 Task: Log work in the project VantageTech for the issue 'Integrate a new augmented reality feature into an existing mobile application to enhance user experience and engagement' spent time as '4w 4d 21h 23m' and remaining time as '4w 3d 8h 44m' and add a flag. Now add the issue to the epic 'Web Application Security'.
Action: Mouse moved to (262, 72)
Screenshot: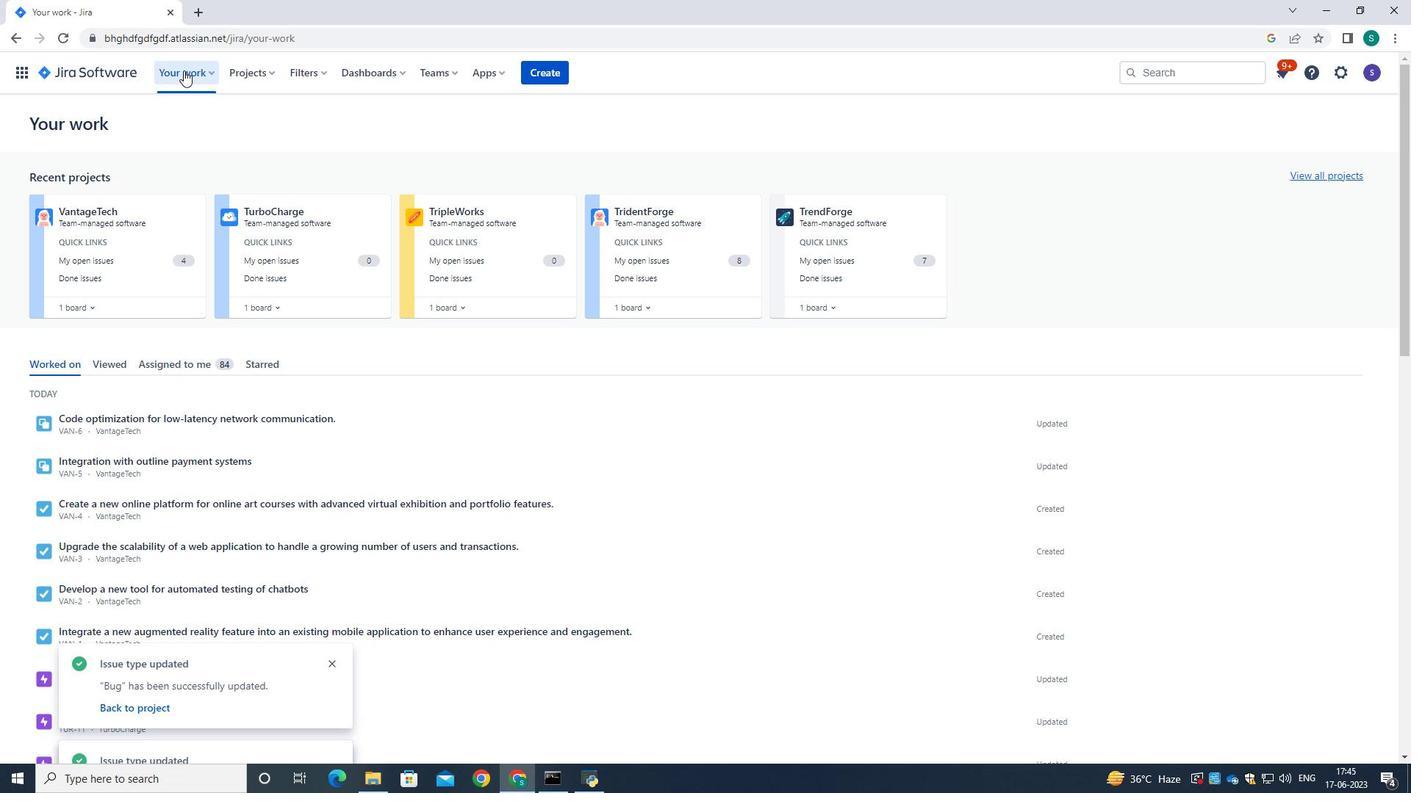 
Action: Mouse pressed left at (262, 72)
Screenshot: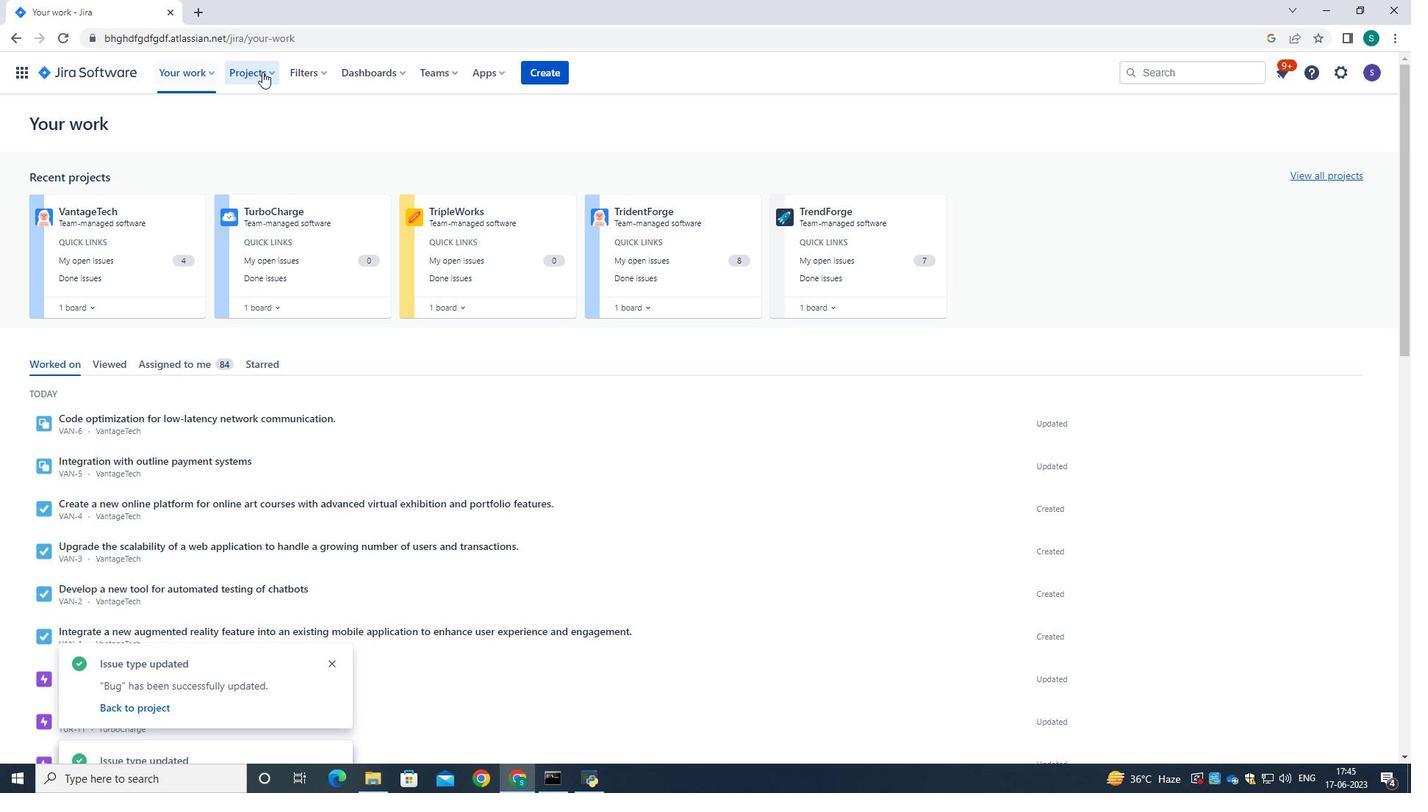
Action: Mouse moved to (279, 146)
Screenshot: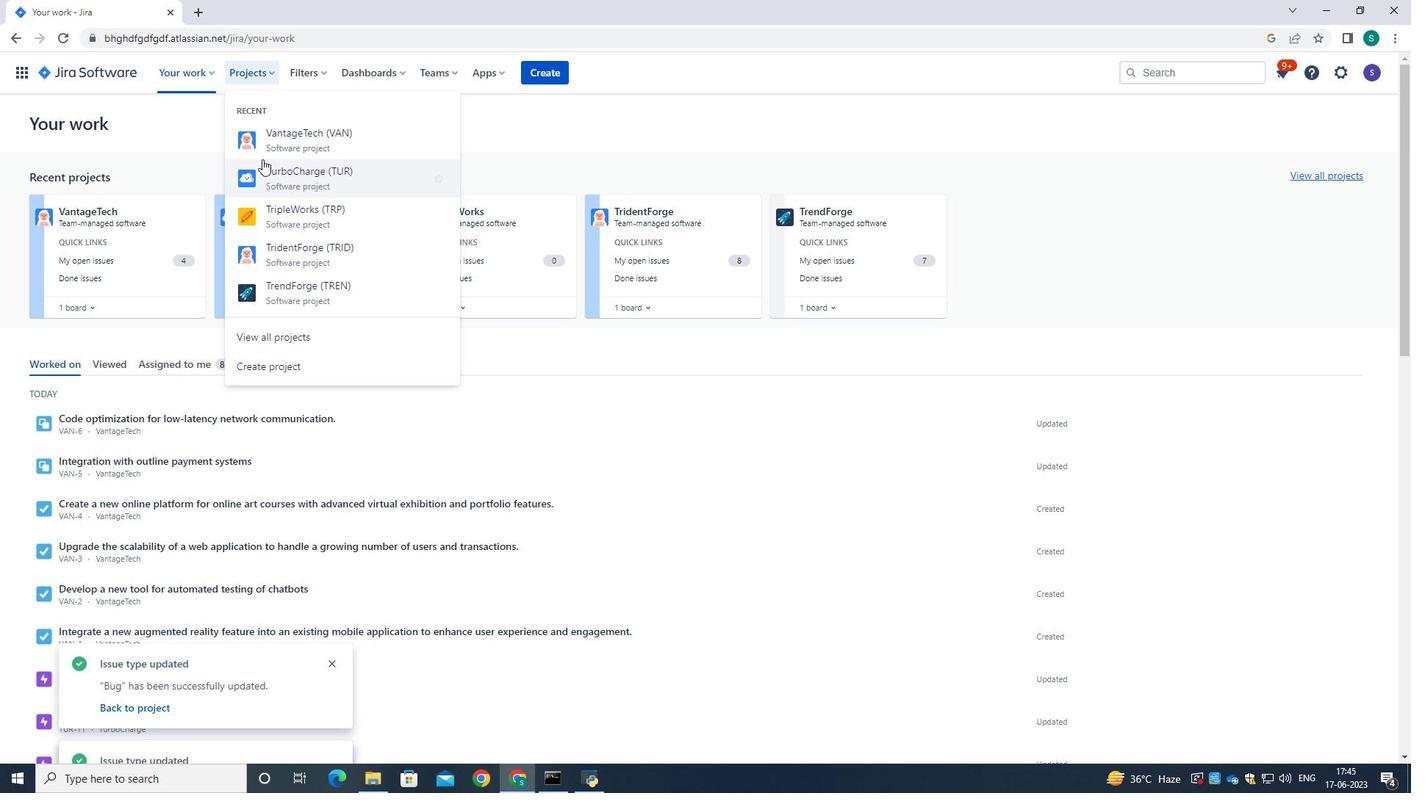 
Action: Mouse pressed left at (279, 146)
Screenshot: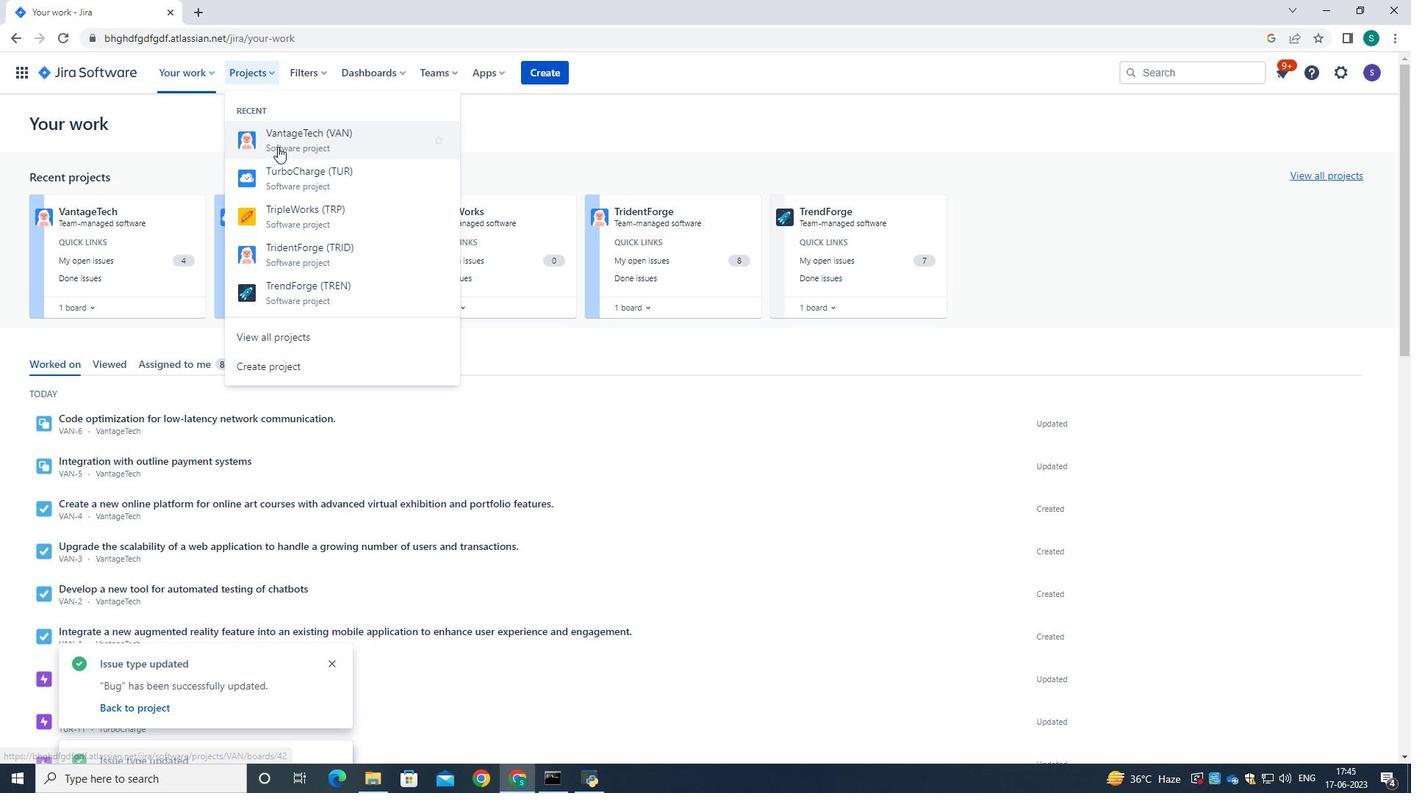 
Action: Mouse moved to (122, 220)
Screenshot: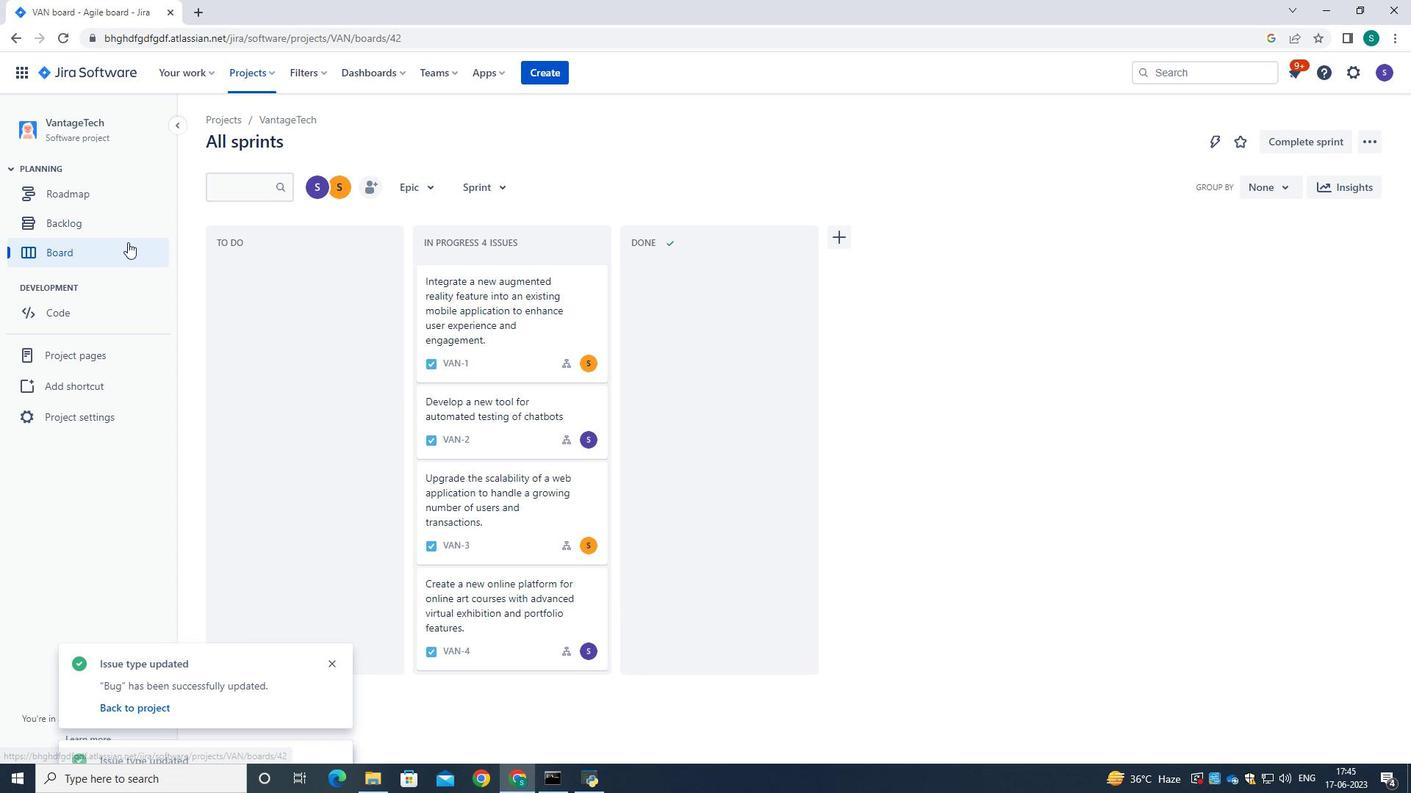 
Action: Mouse pressed left at (122, 220)
Screenshot: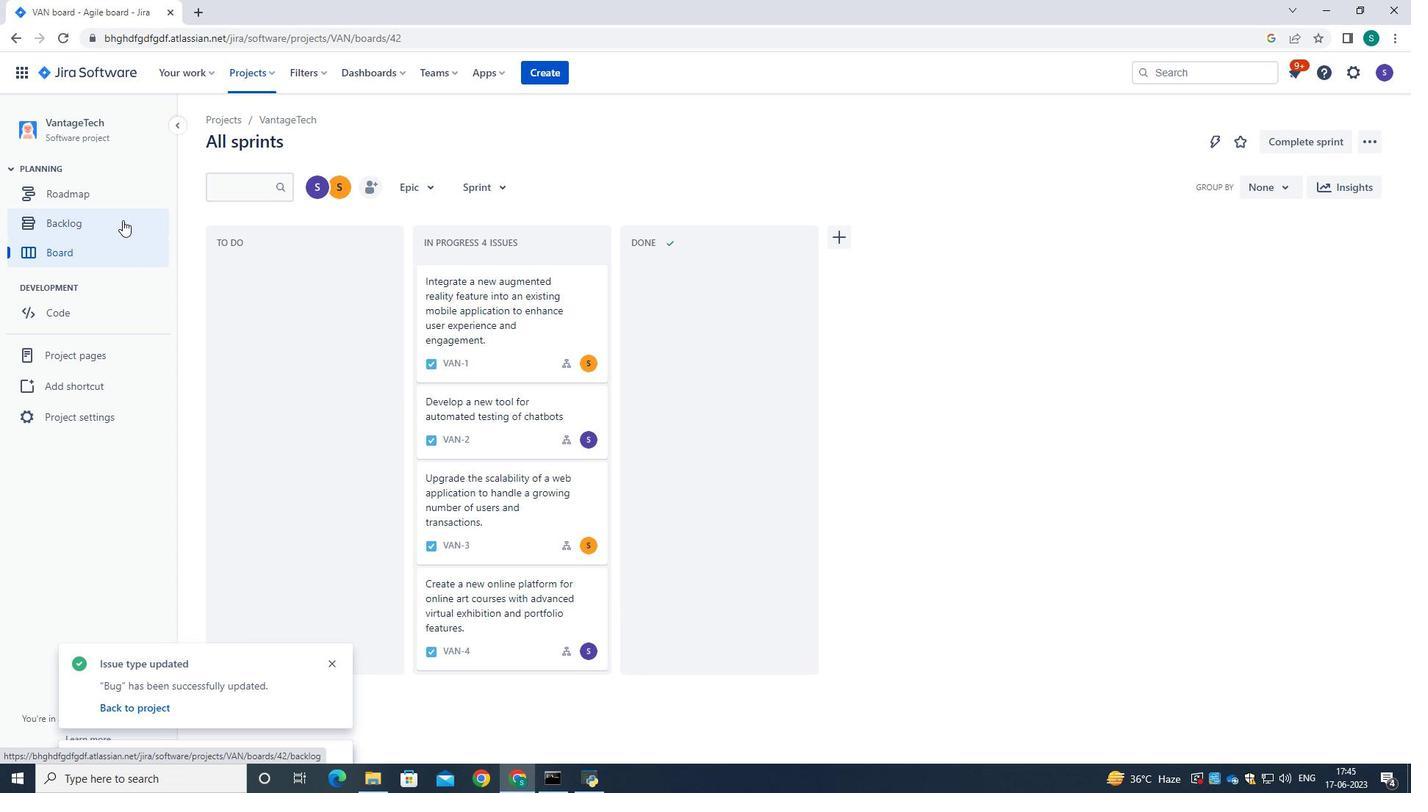
Action: Mouse moved to (555, 267)
Screenshot: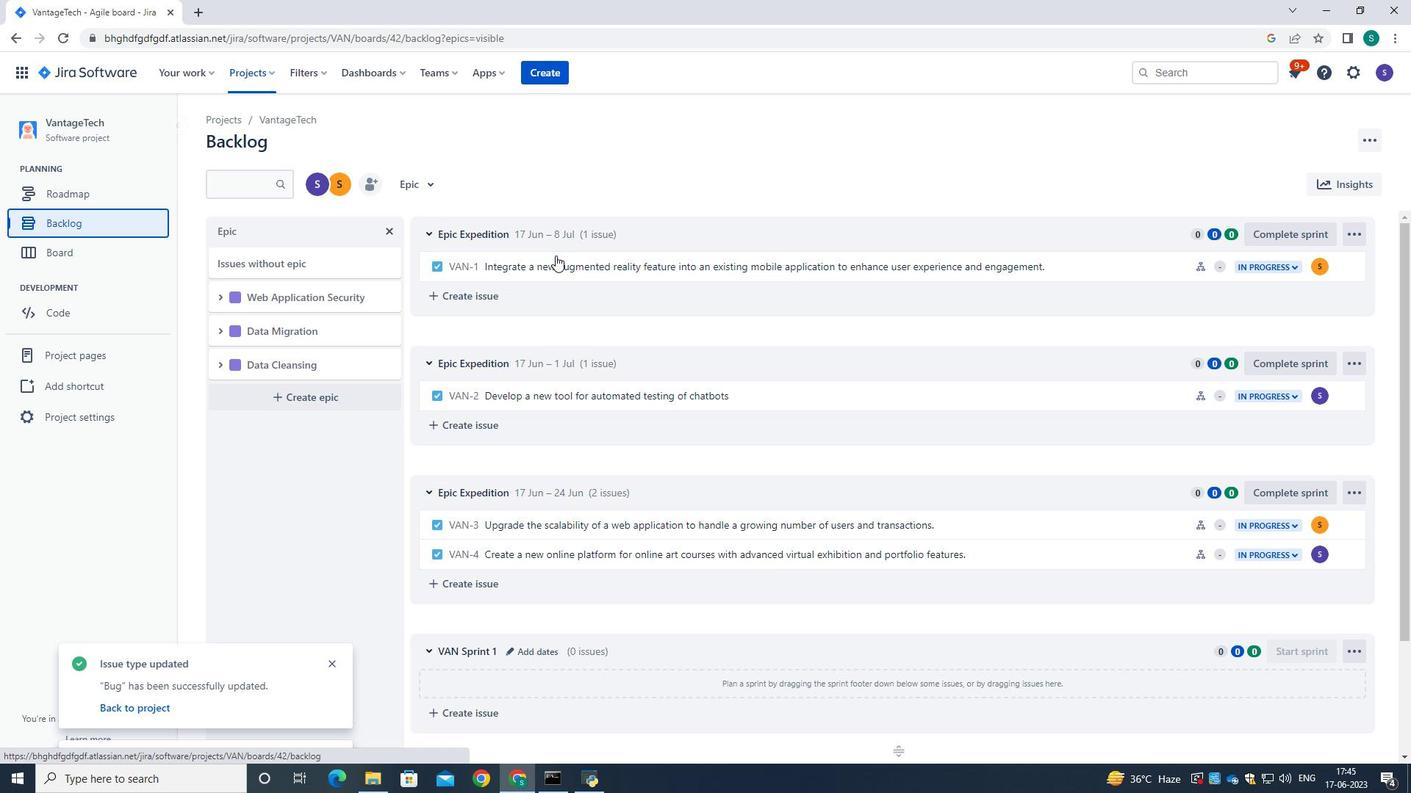 
Action: Mouse pressed left at (555, 267)
Screenshot: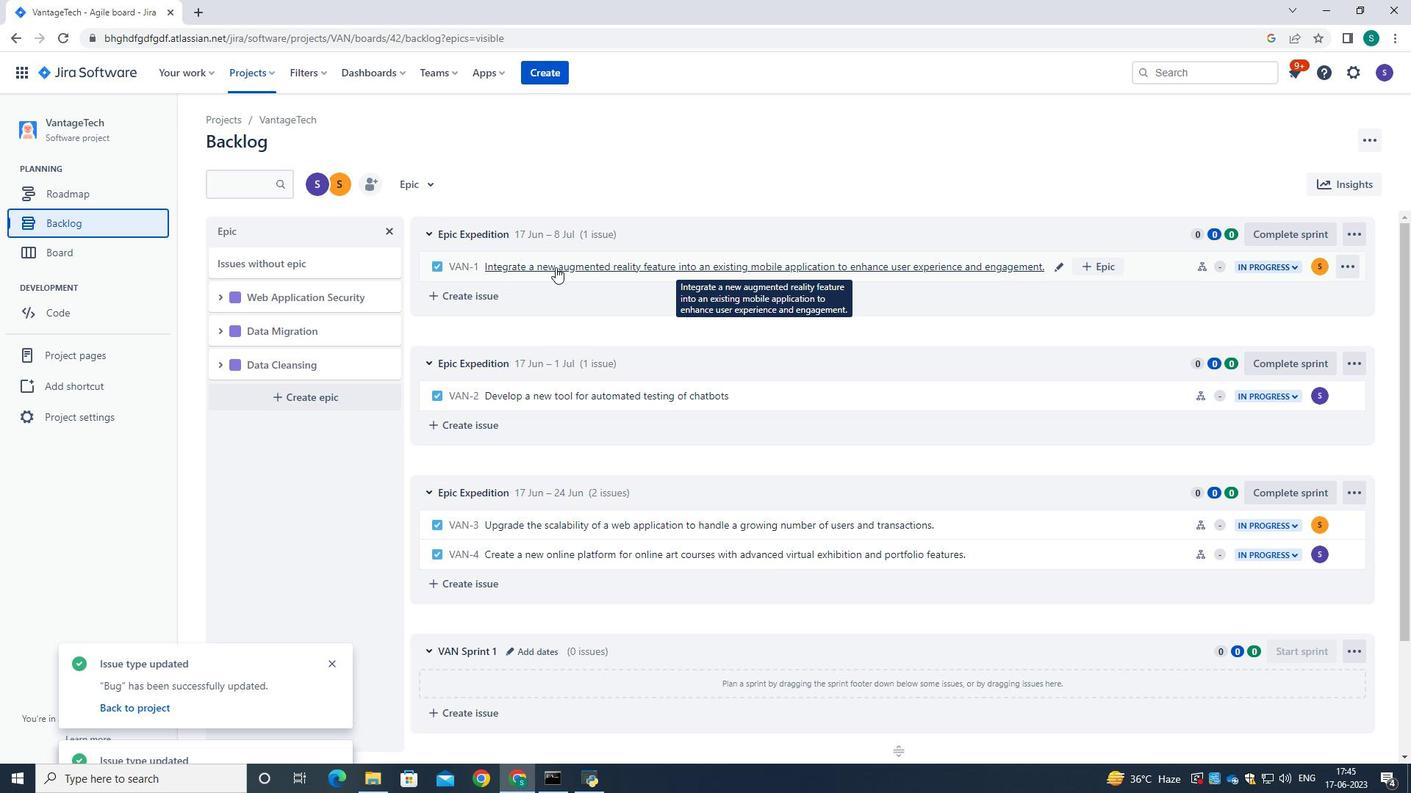 
Action: Mouse moved to (1356, 237)
Screenshot: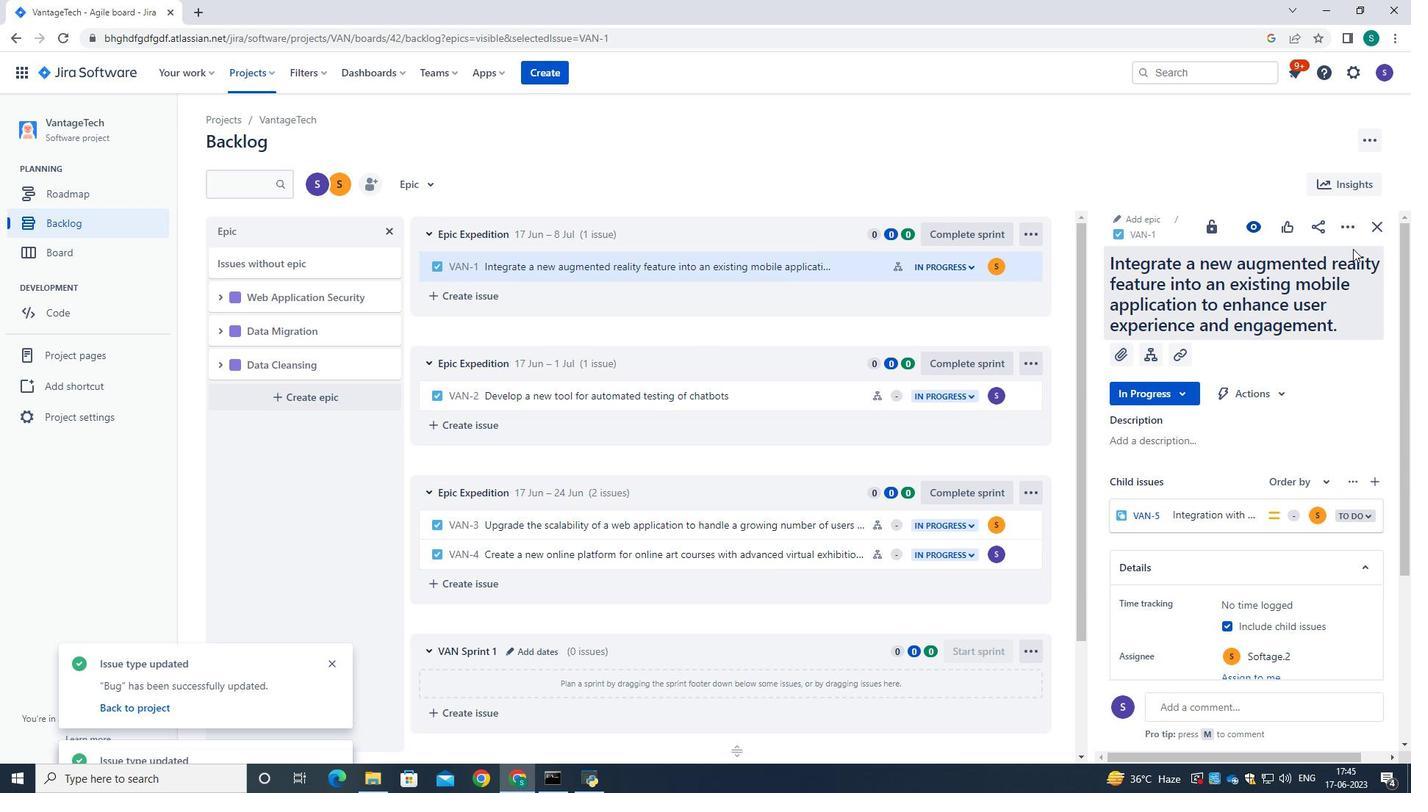 
Action: Mouse pressed left at (1356, 237)
Screenshot: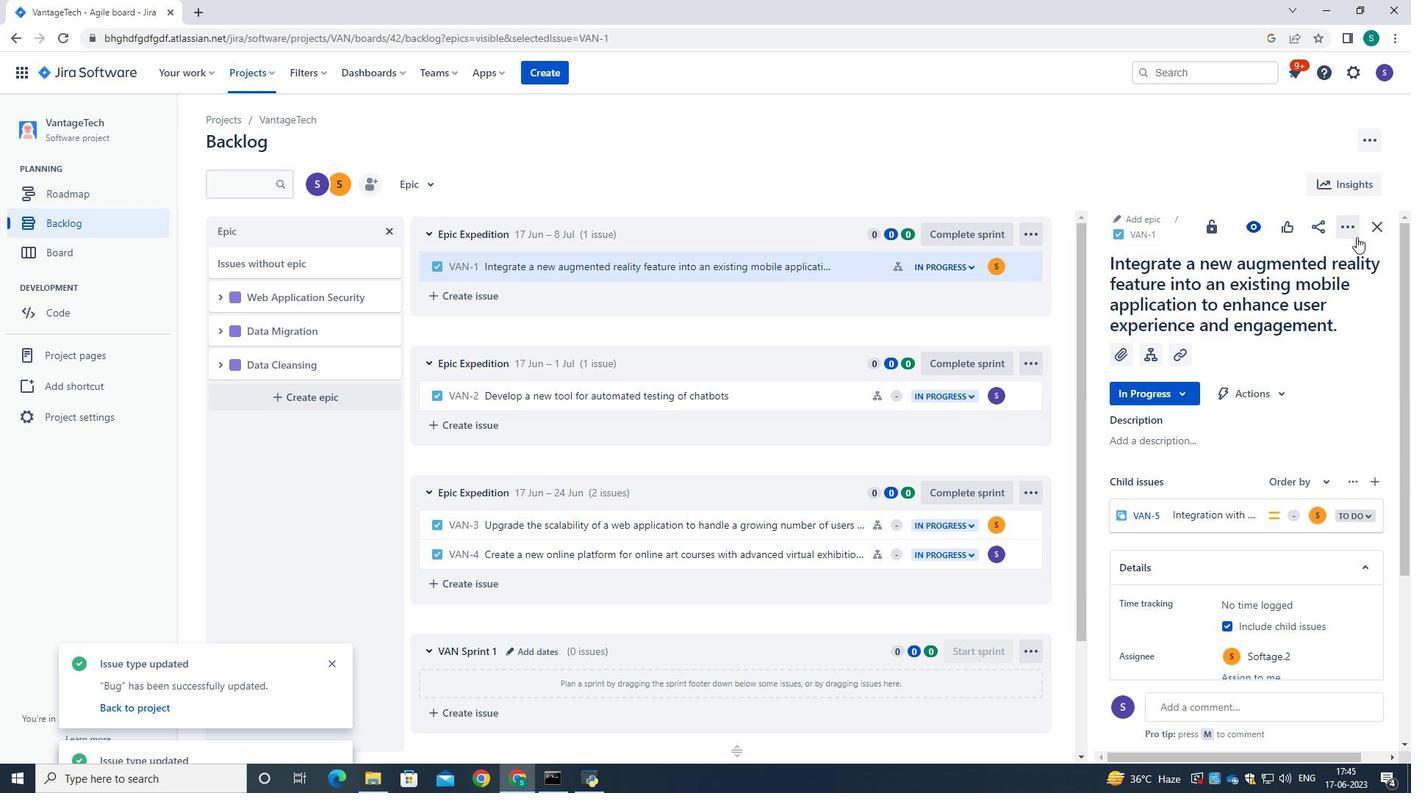 
Action: Mouse moved to (1307, 270)
Screenshot: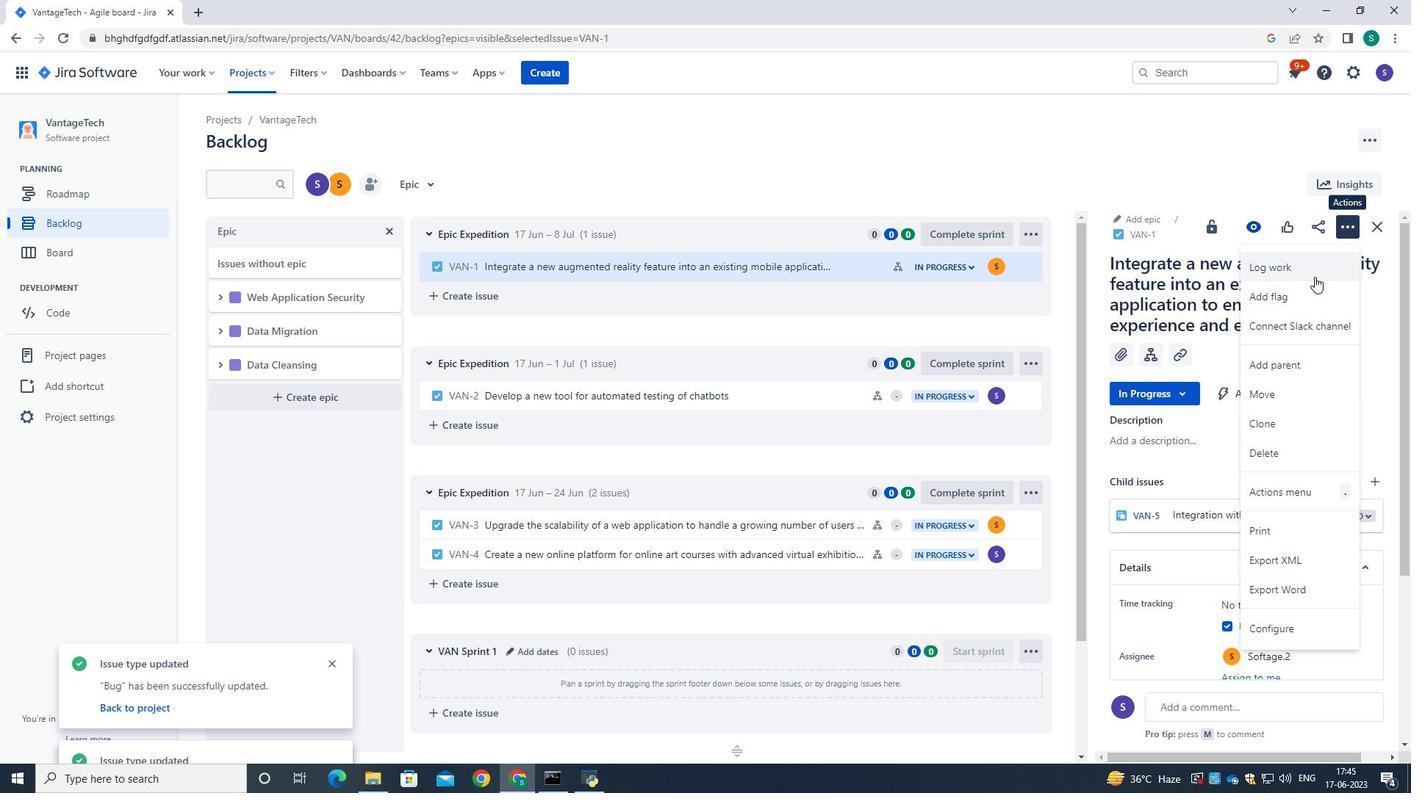 
Action: Mouse pressed left at (1307, 270)
Screenshot: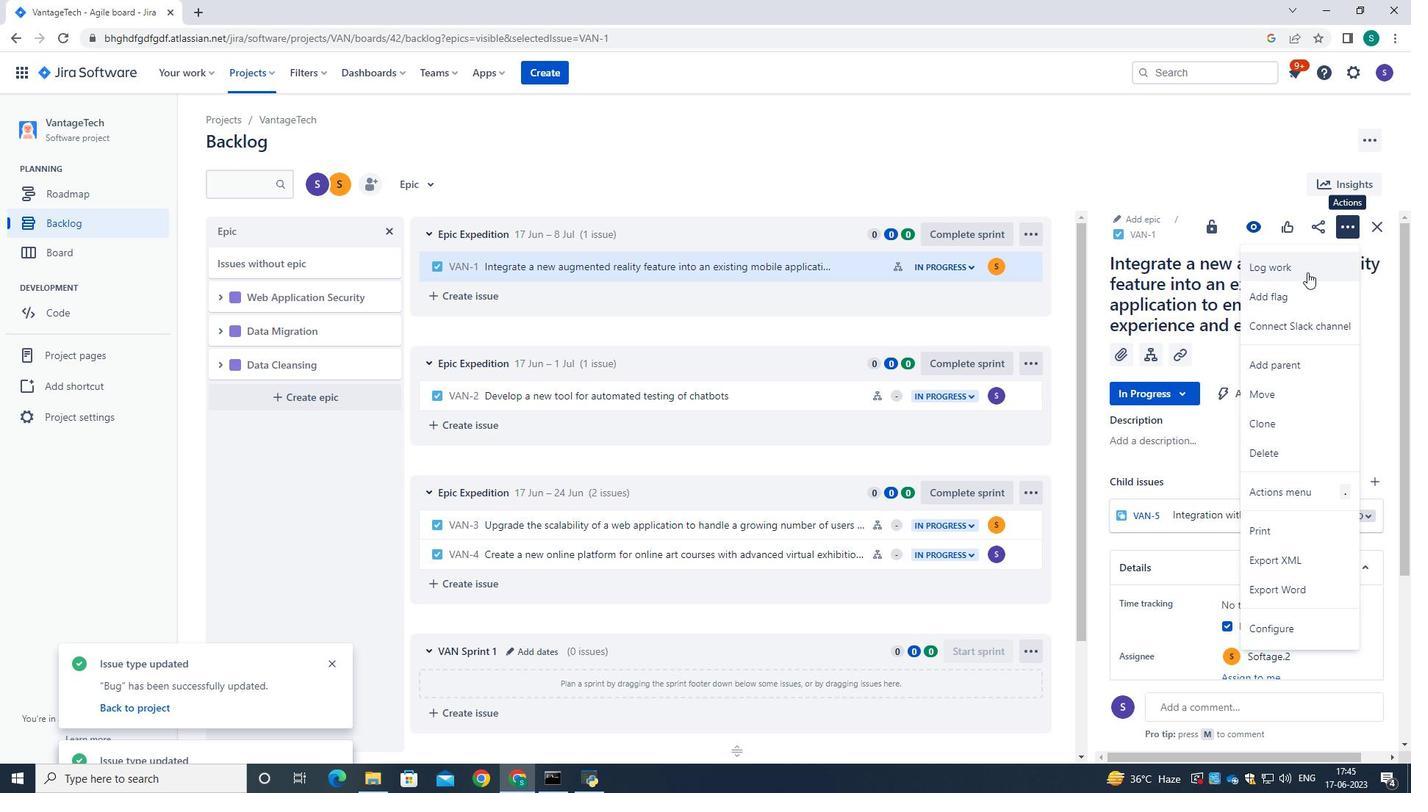 
Action: Mouse moved to (621, 220)
Screenshot: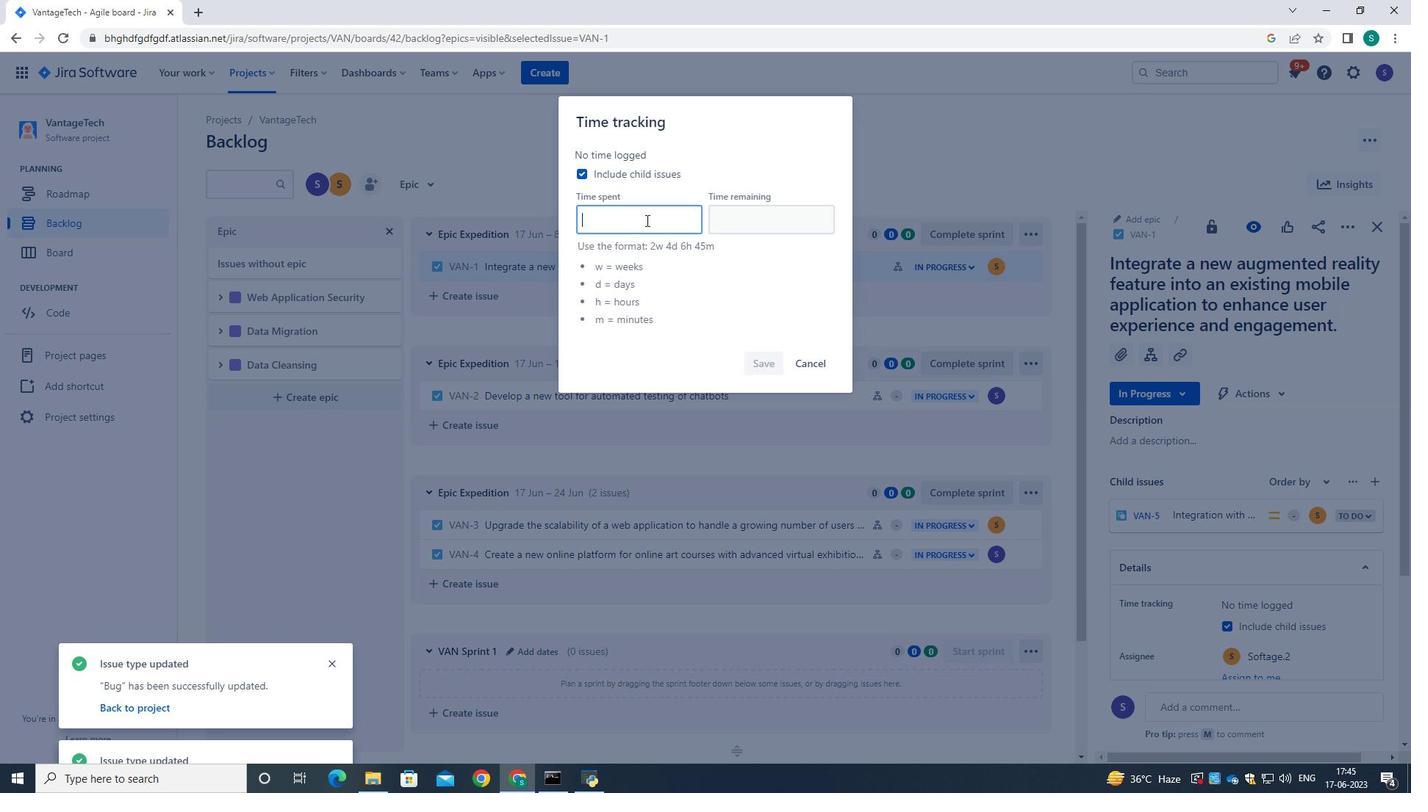 
Action: Mouse pressed left at (621, 220)
Screenshot: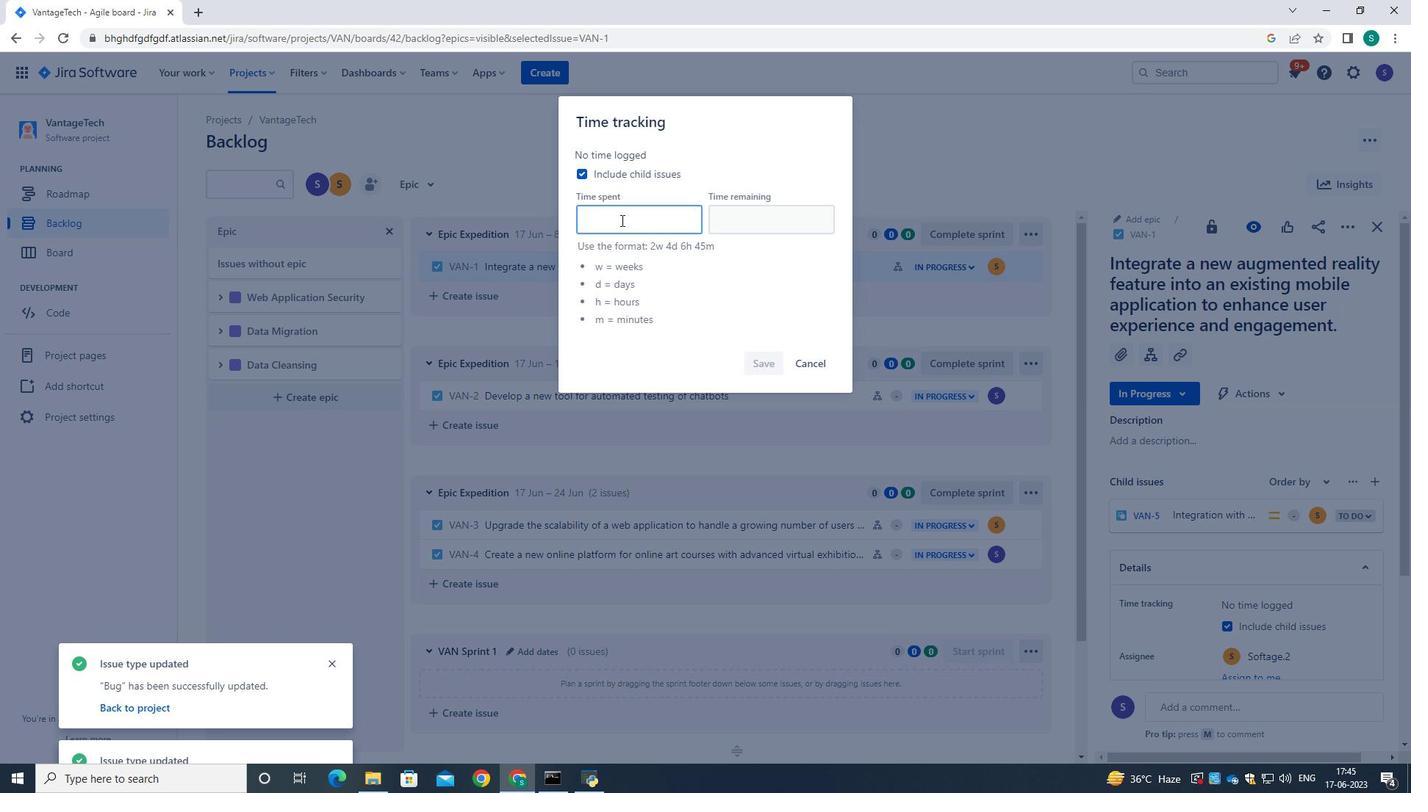 
Action: Key pressed 4w<Key.space>4d<Key.space>21h<Key.space>23m
Screenshot: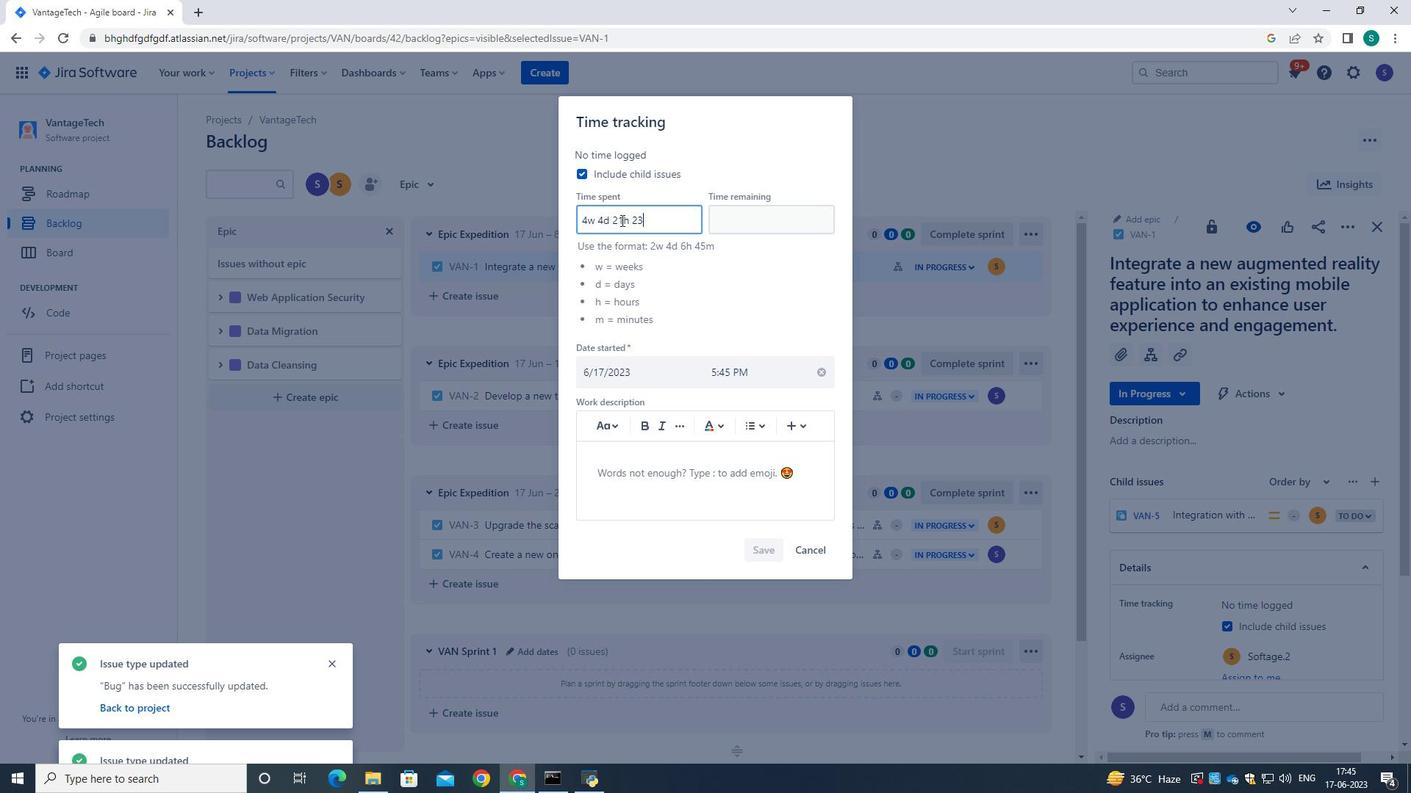 
Action: Mouse moved to (743, 219)
Screenshot: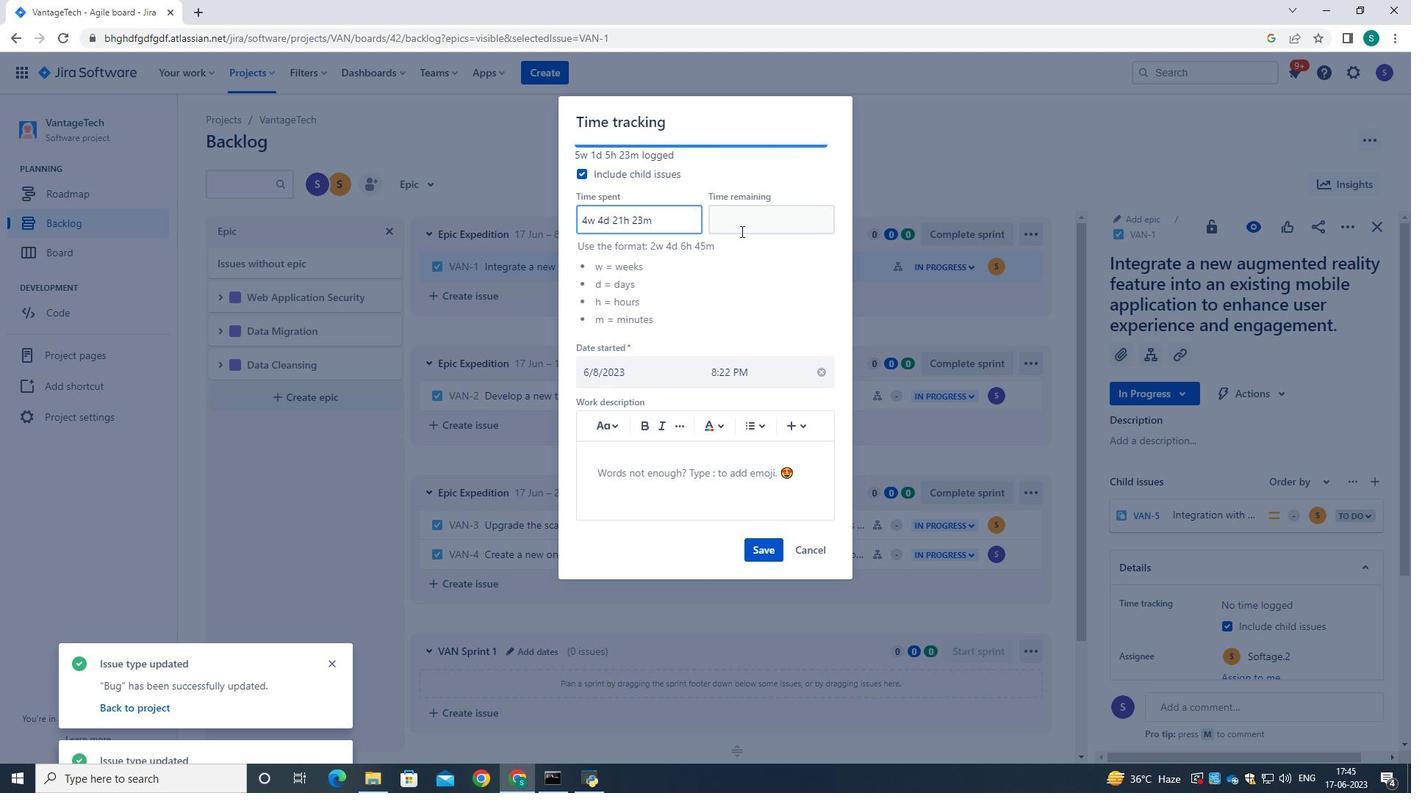 
Action: Mouse pressed left at (743, 219)
Screenshot: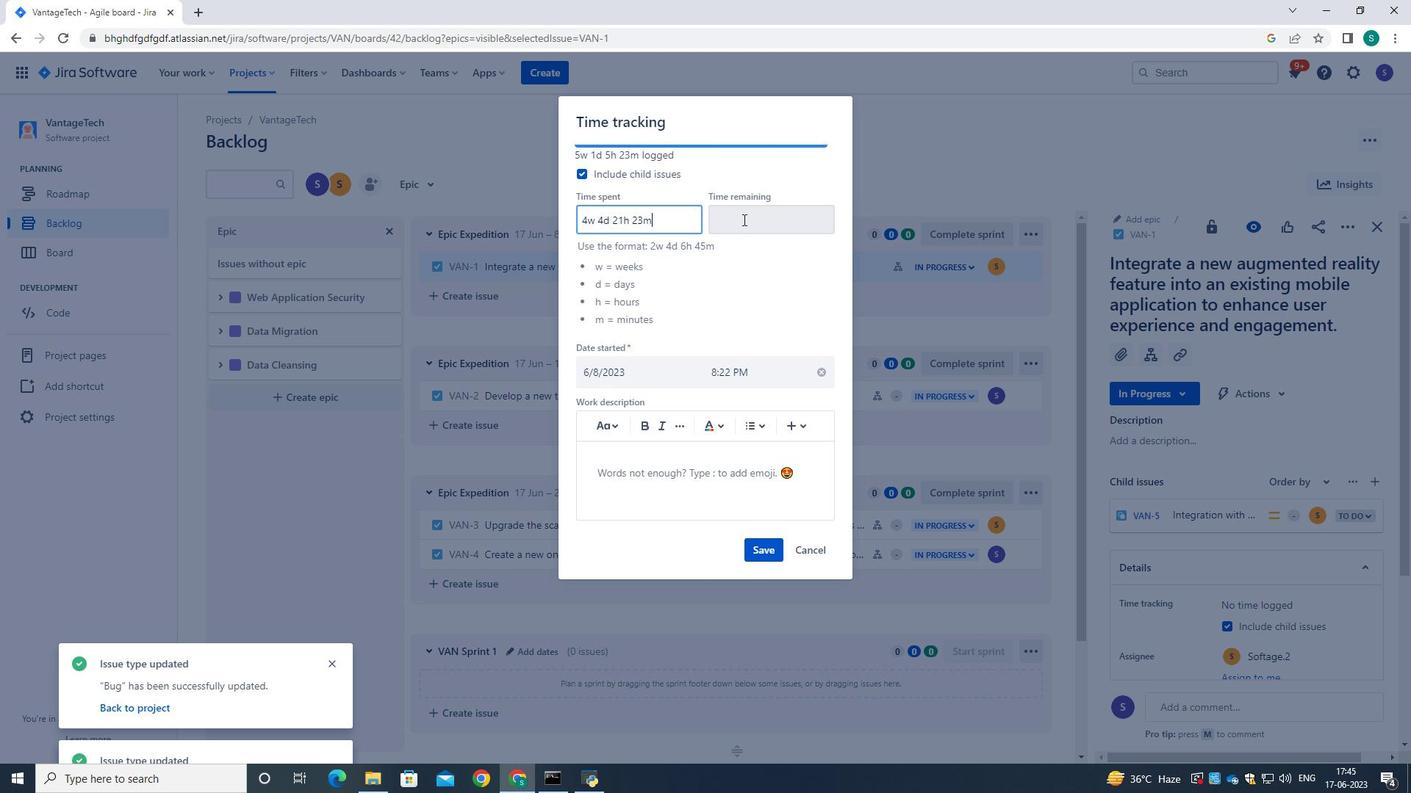 
Action: Key pressed 4w<Key.space>3d<Key.space>8h<Key.space>44m
Screenshot: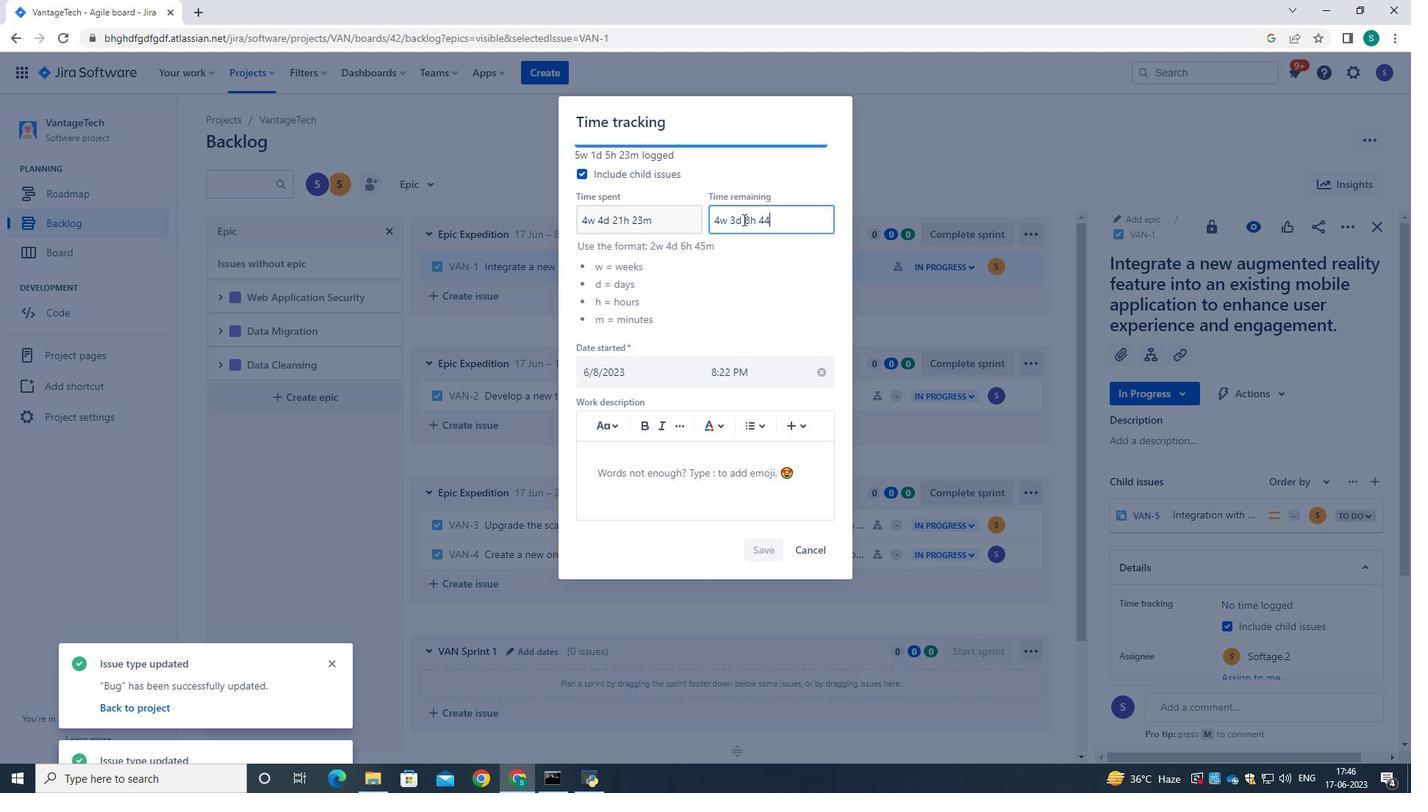 
Action: Mouse moved to (748, 553)
Screenshot: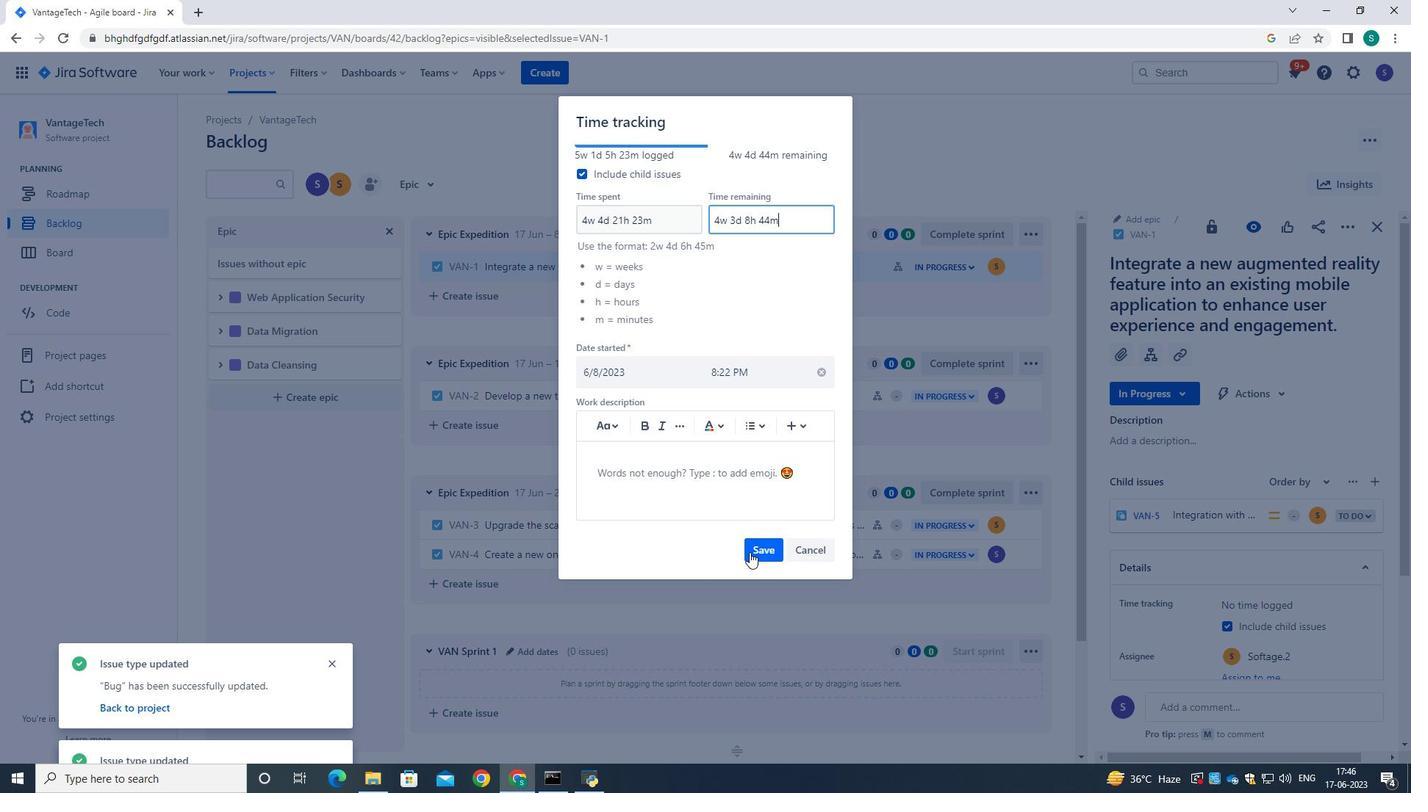 
Action: Mouse pressed left at (748, 553)
Screenshot: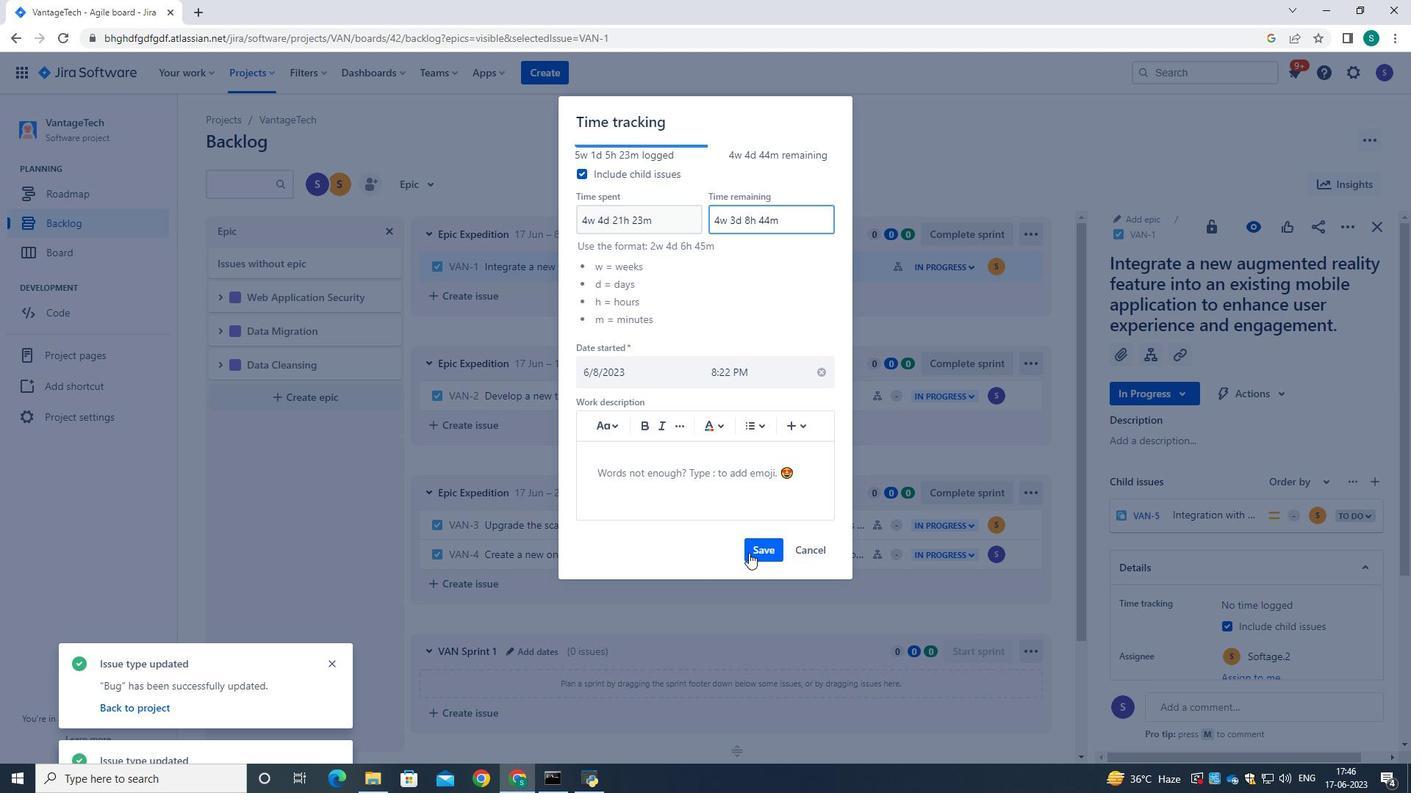 
Action: Mouse moved to (1355, 230)
Screenshot: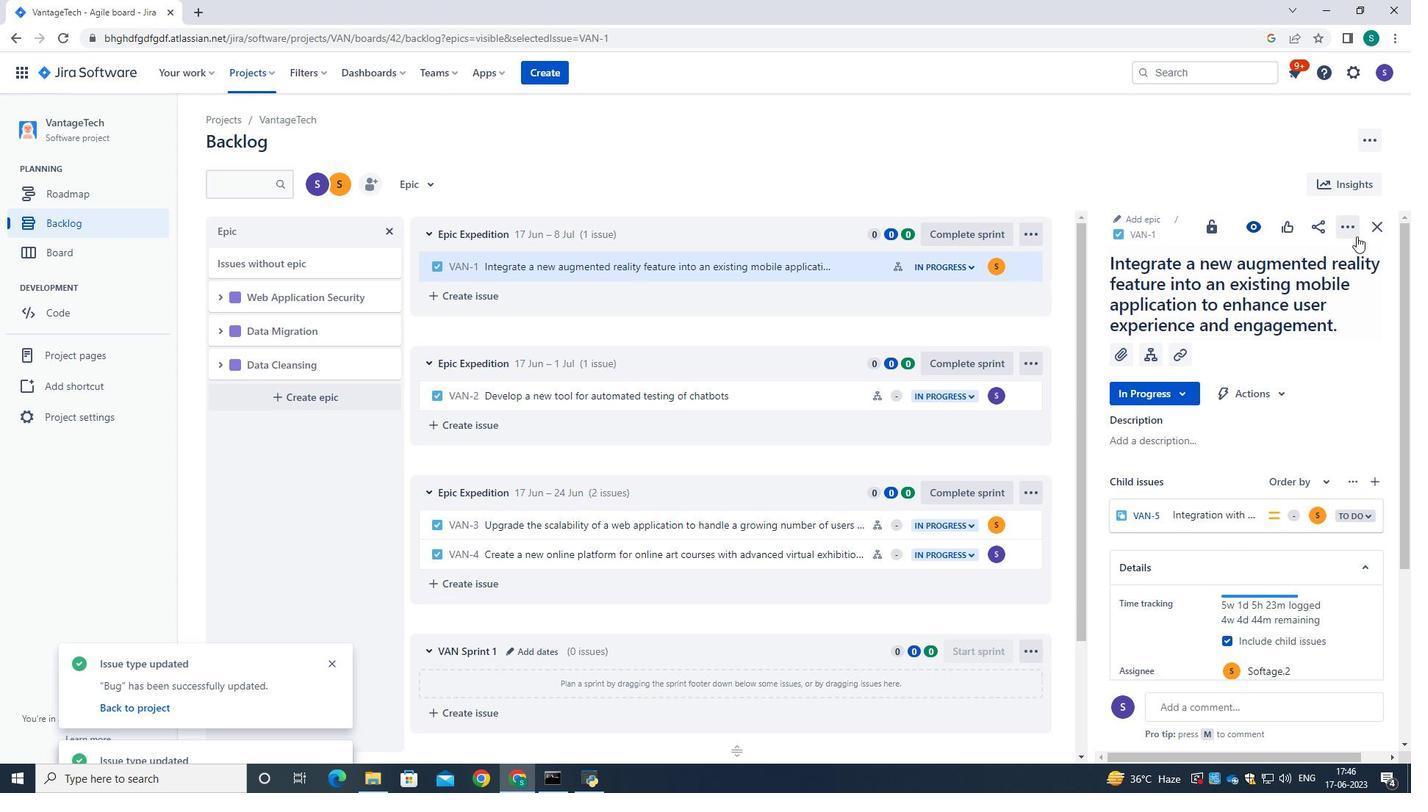 
Action: Mouse pressed left at (1355, 230)
Screenshot: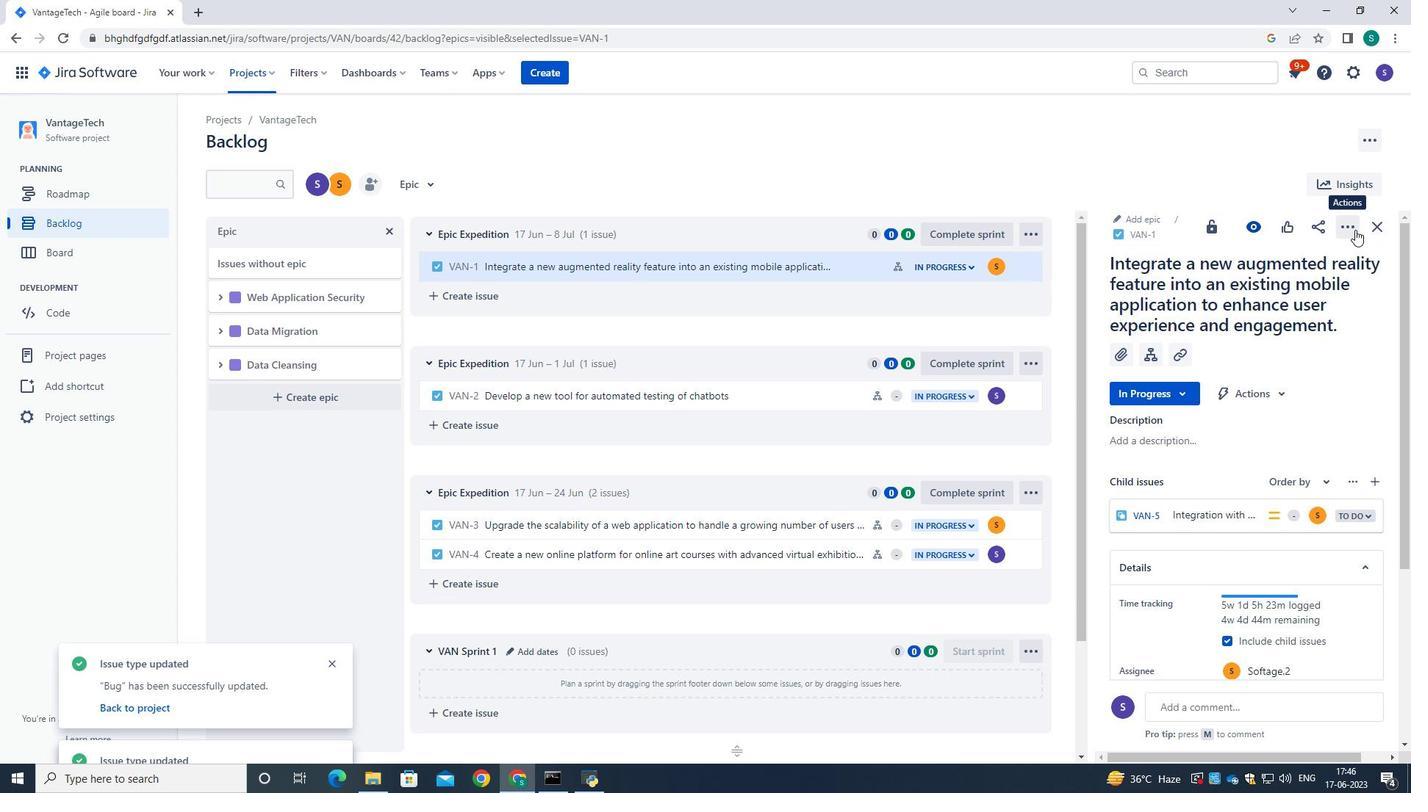 
Action: Mouse moved to (1295, 293)
Screenshot: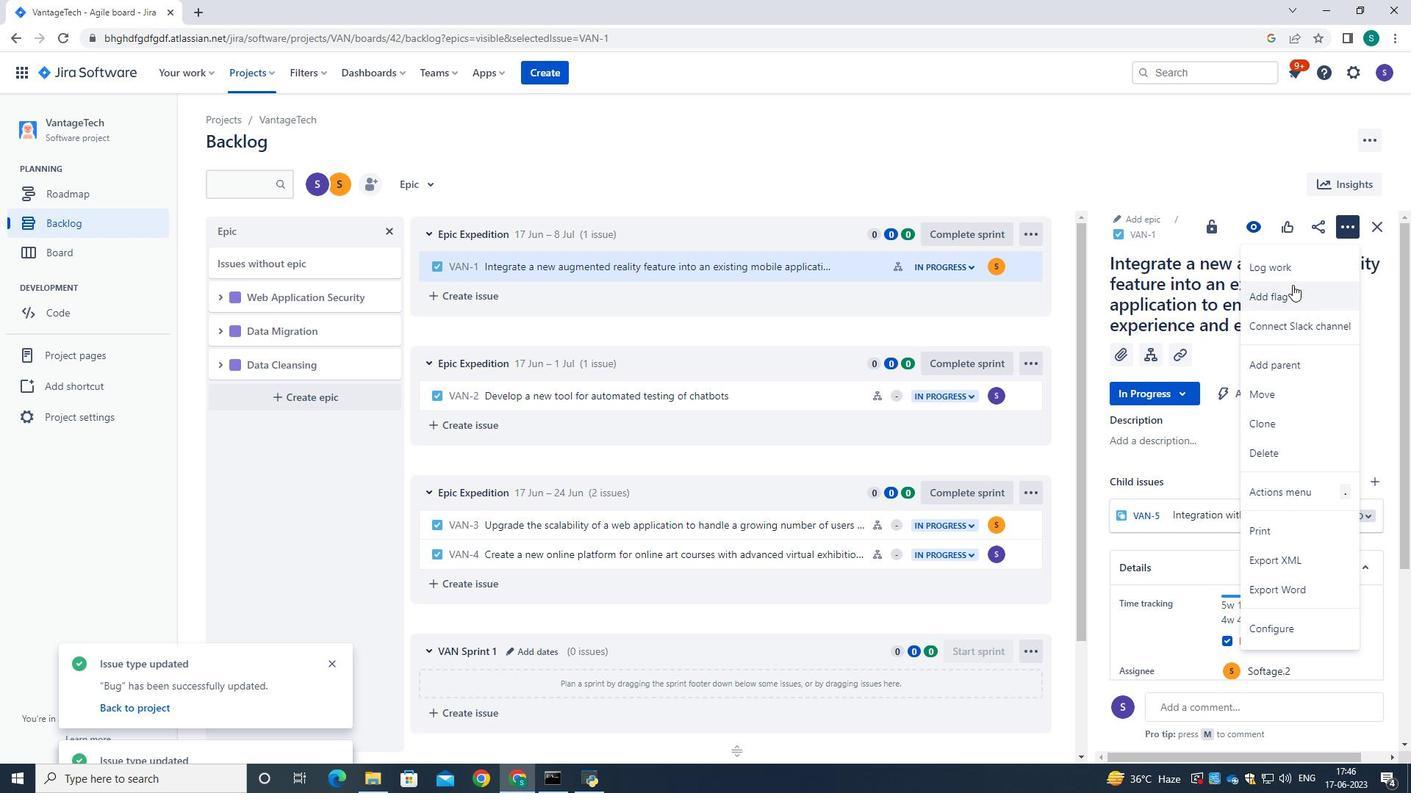 
Action: Mouse pressed left at (1295, 293)
Screenshot: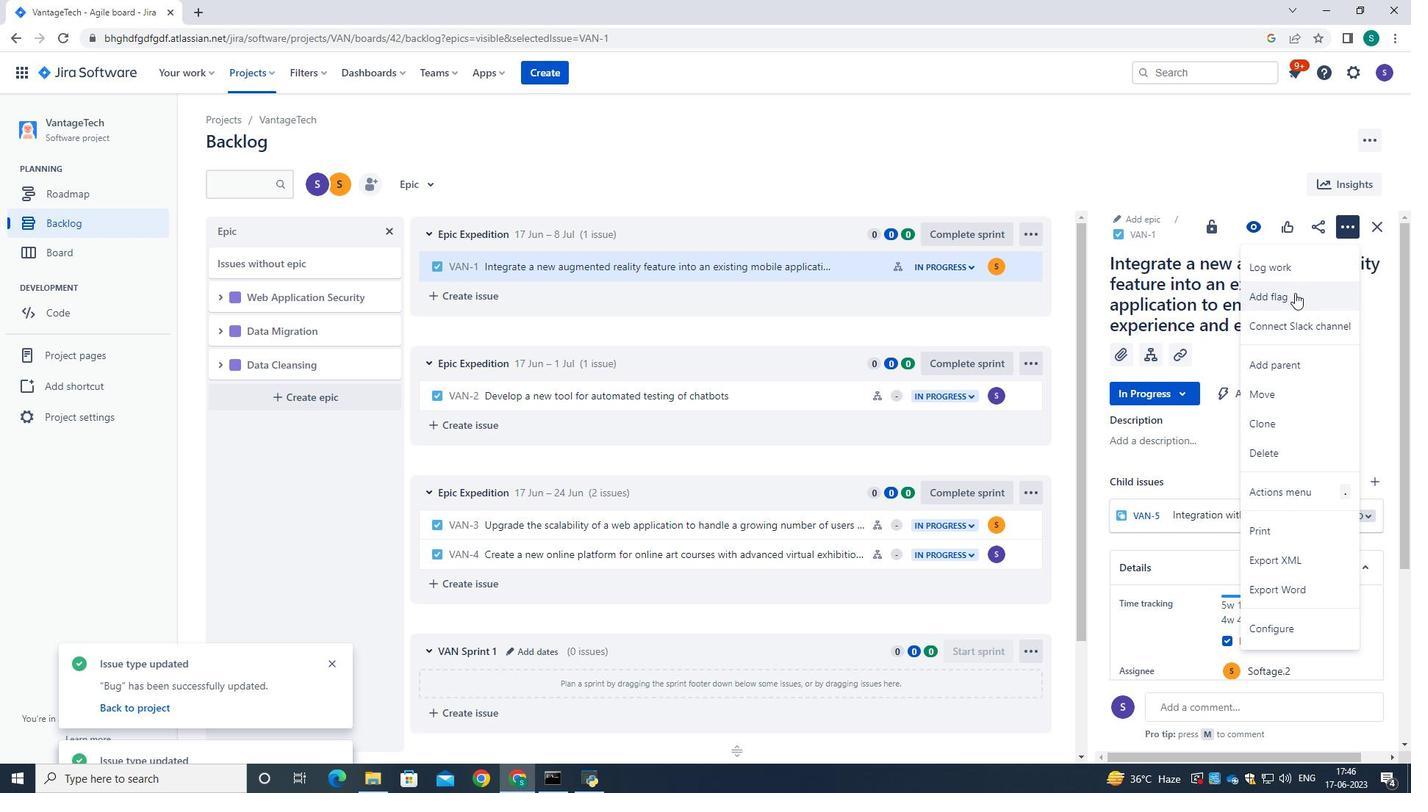 
Action: Mouse moved to (819, 268)
Screenshot: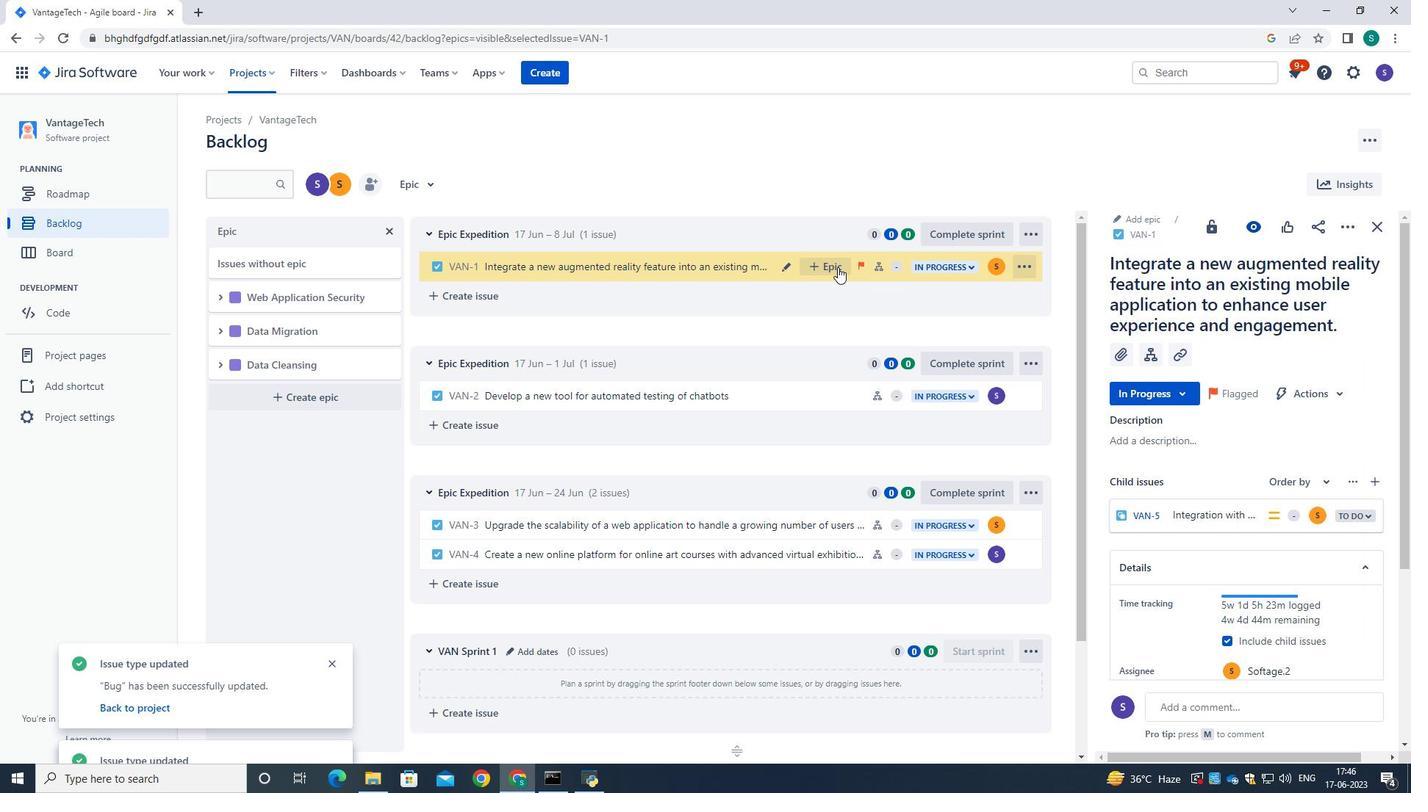 
Action: Mouse pressed left at (819, 268)
Screenshot: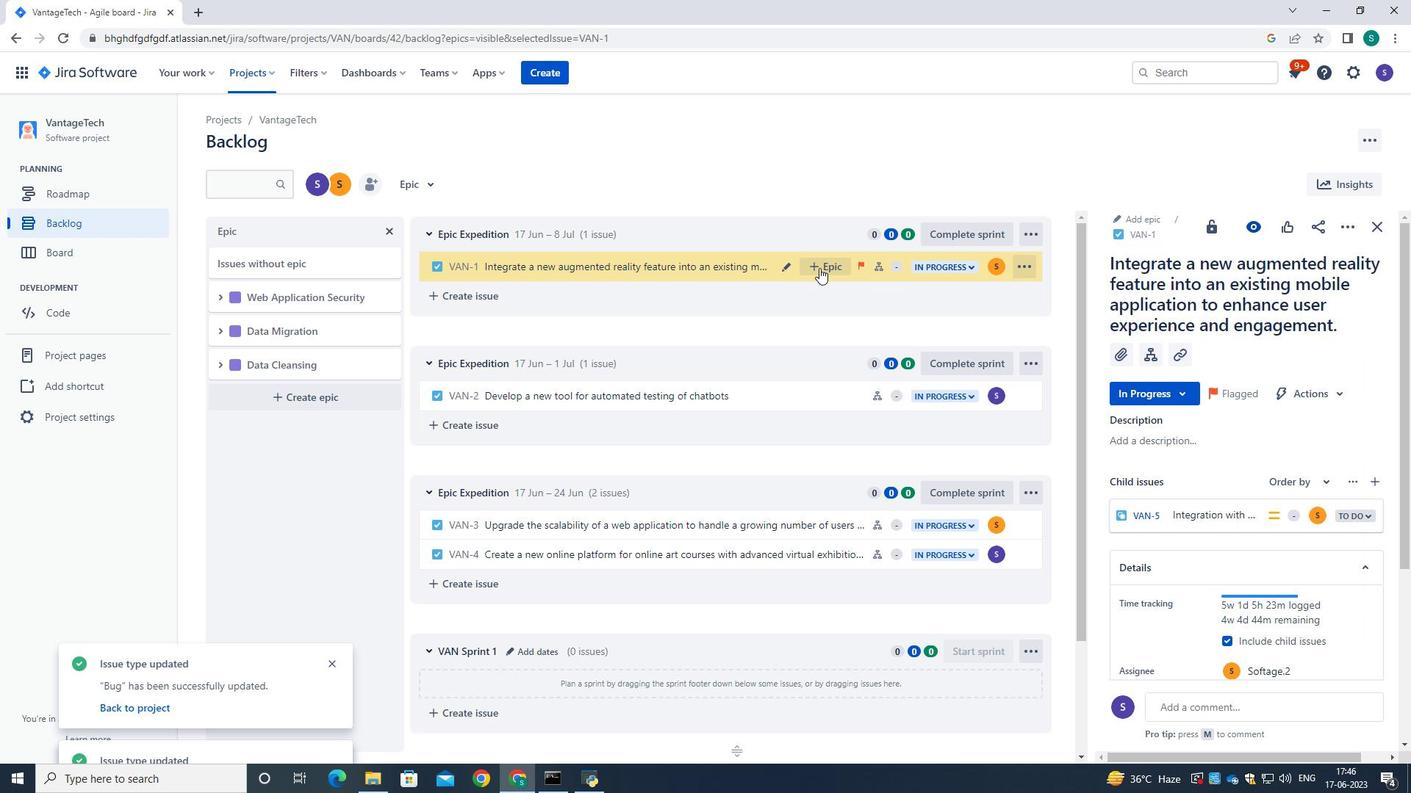 
Action: Mouse moved to (856, 371)
Screenshot: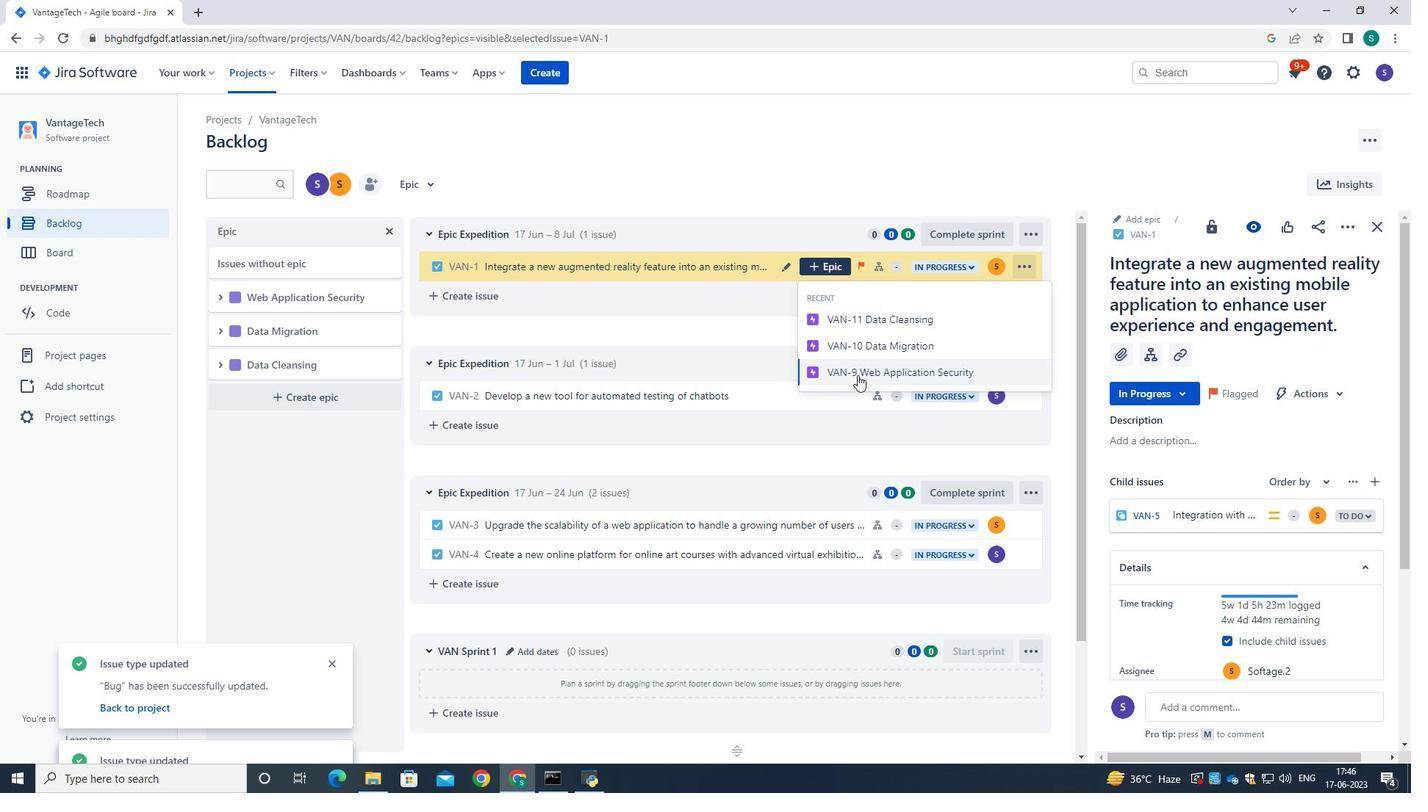 
Action: Mouse pressed left at (856, 371)
Screenshot: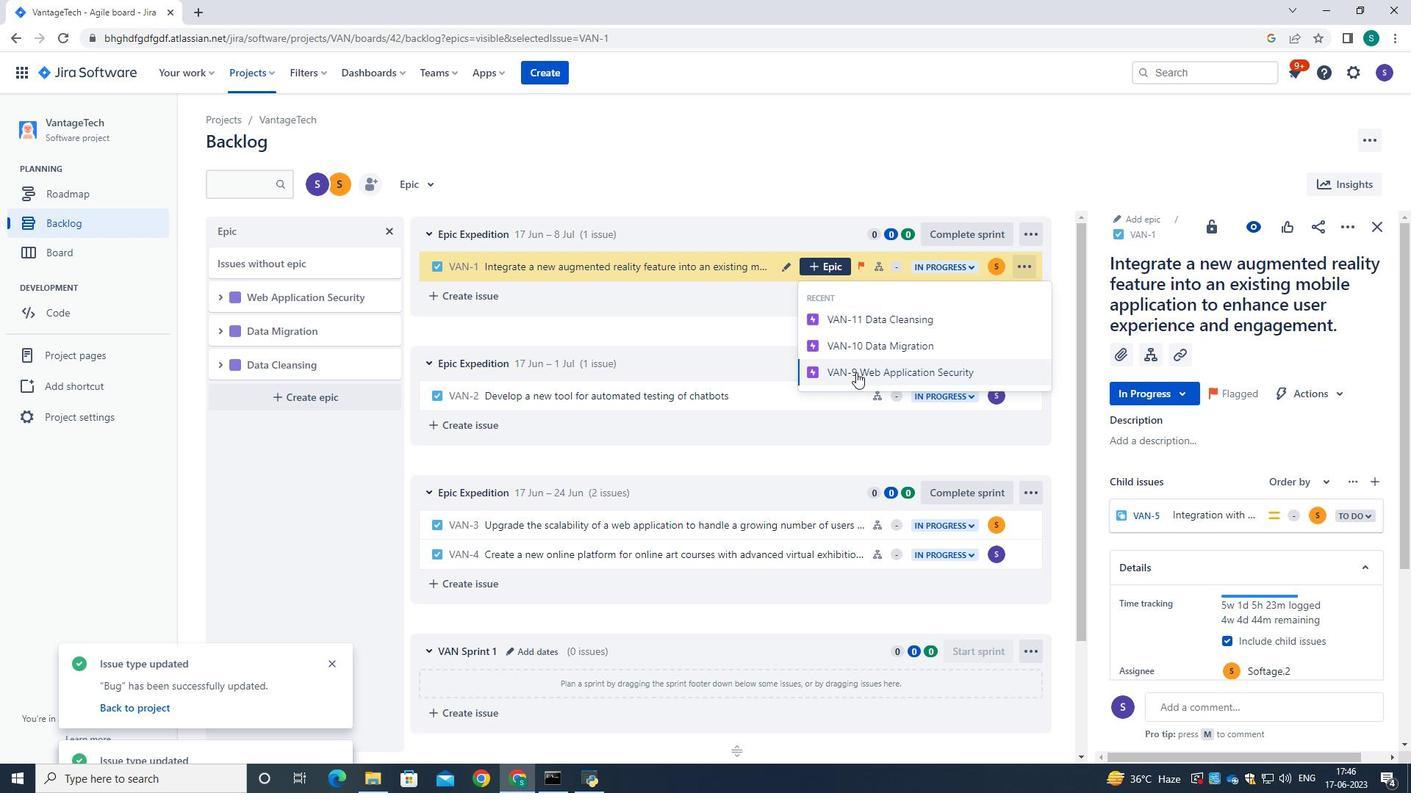 
Action: Mouse moved to (805, 187)
Screenshot: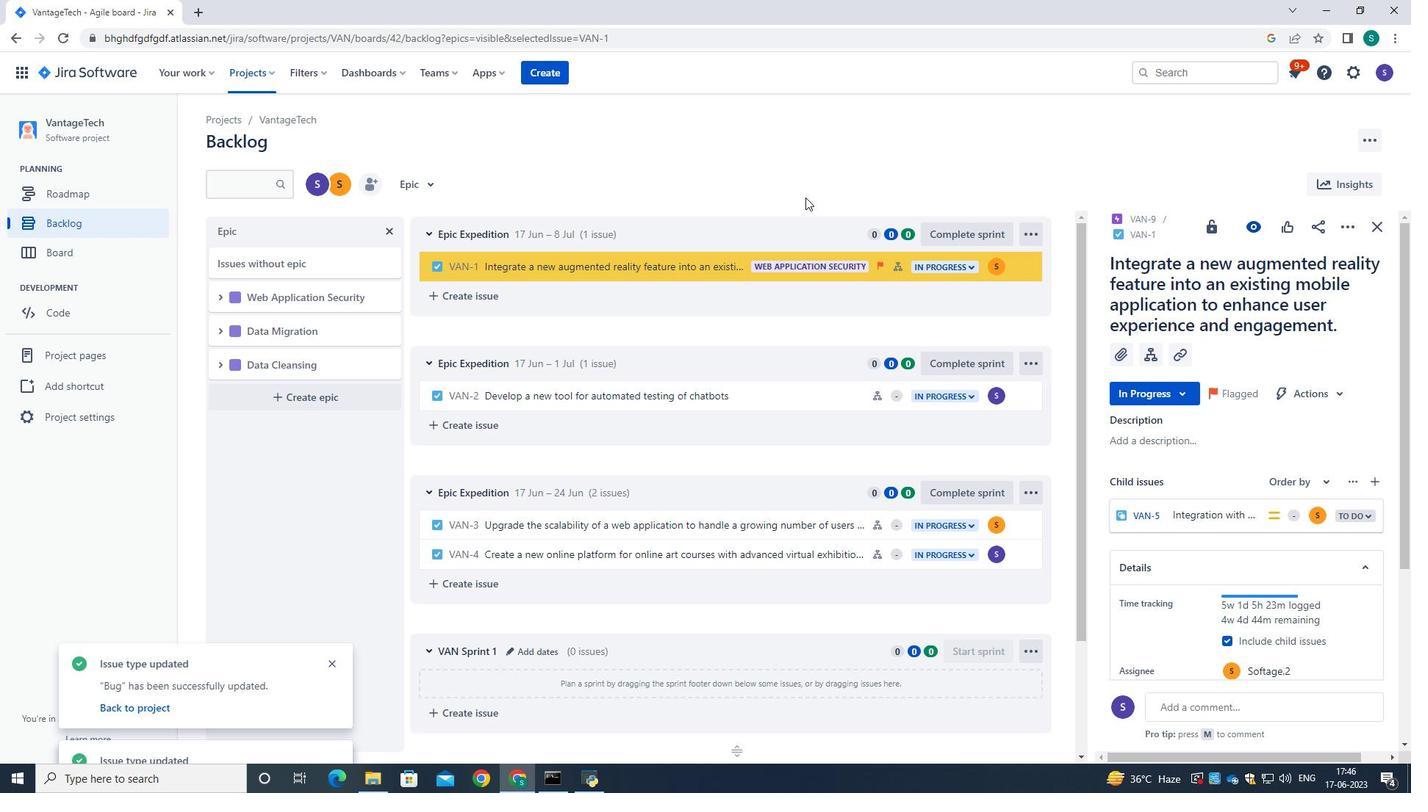 
Action: Mouse pressed left at (805, 187)
Screenshot: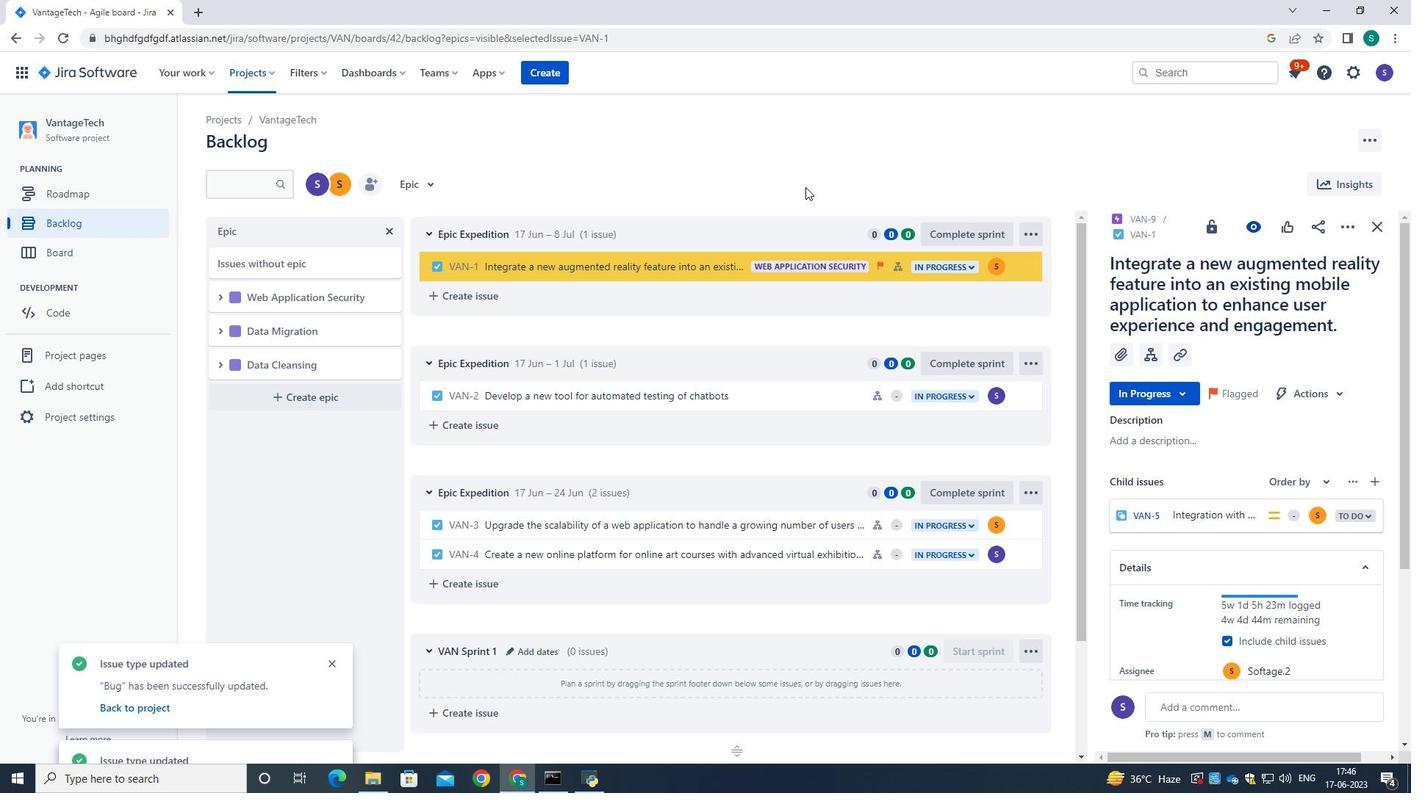 
